 Task: Search stars by the type "Private".
Action: Mouse moved to (974, 91)
Screenshot: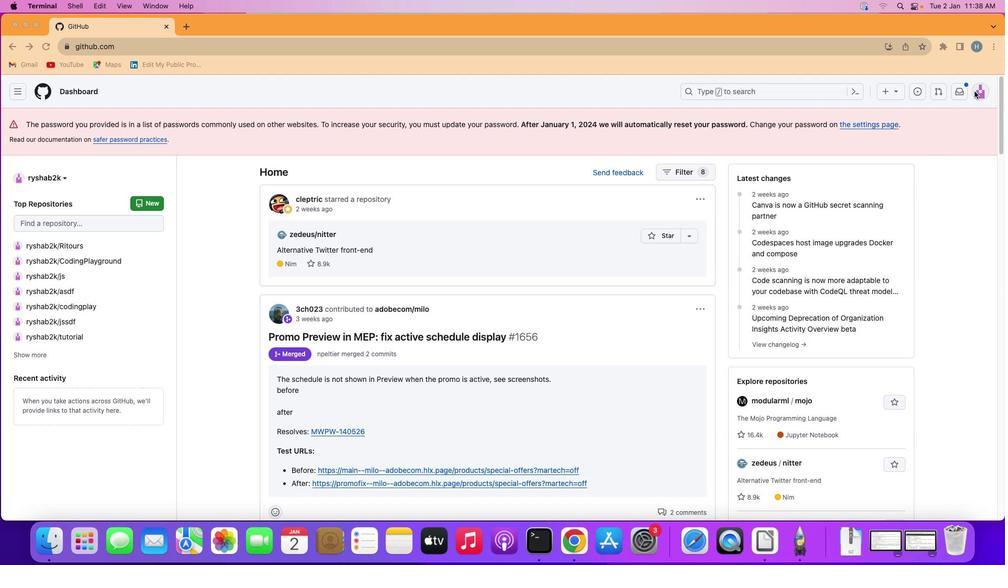 
Action: Mouse pressed left at (974, 91)
Screenshot: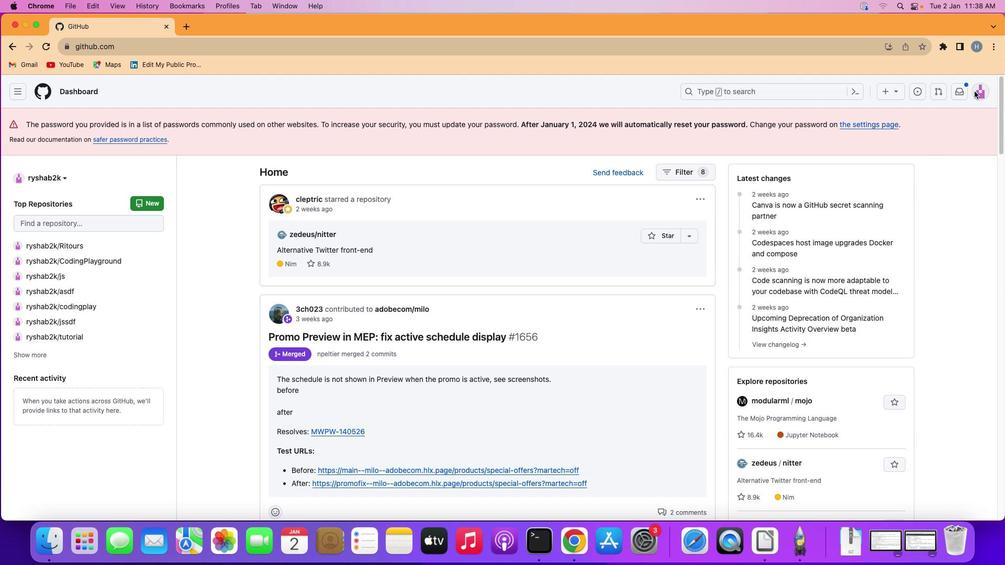 
Action: Mouse moved to (980, 90)
Screenshot: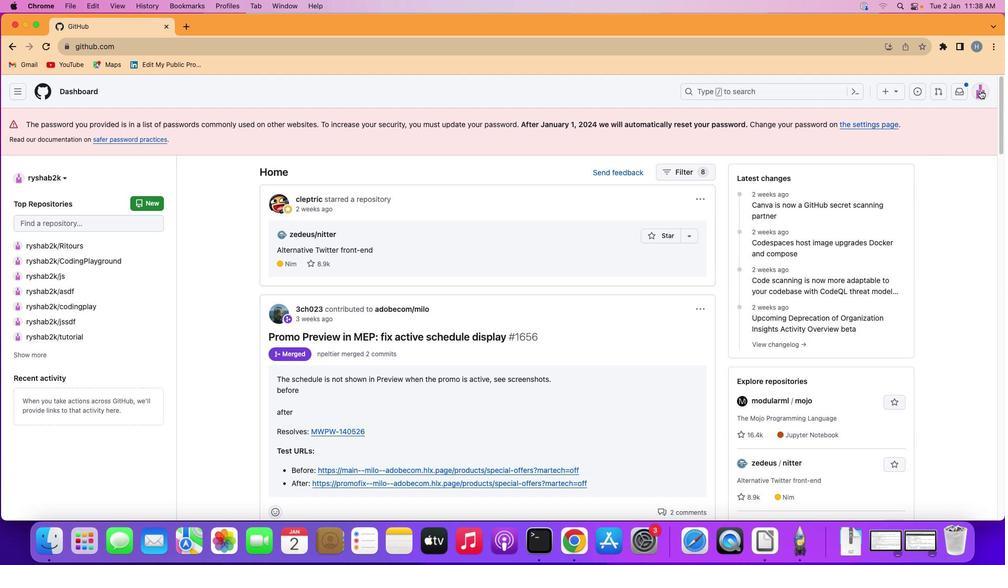 
Action: Mouse pressed left at (980, 90)
Screenshot: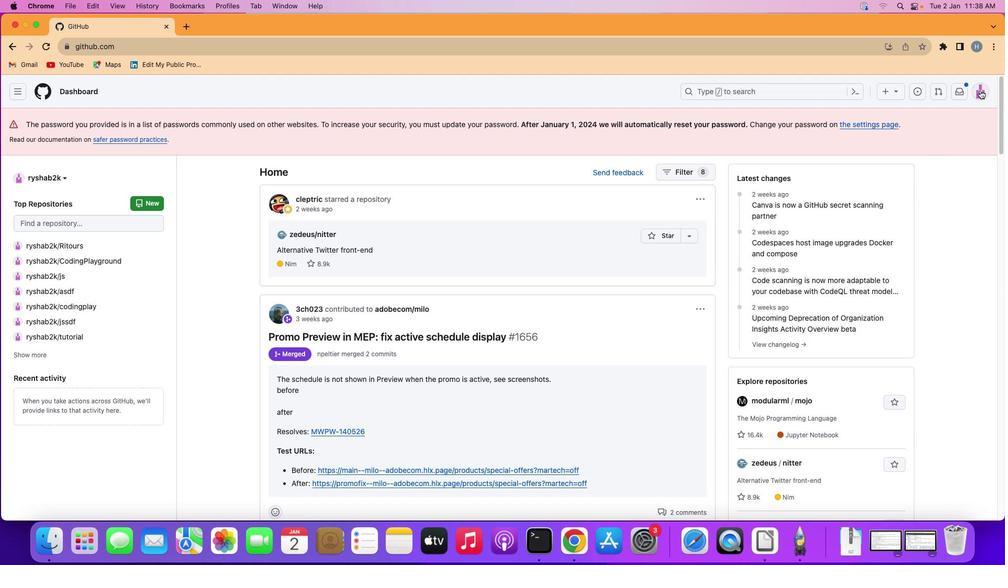 
Action: Mouse moved to (889, 253)
Screenshot: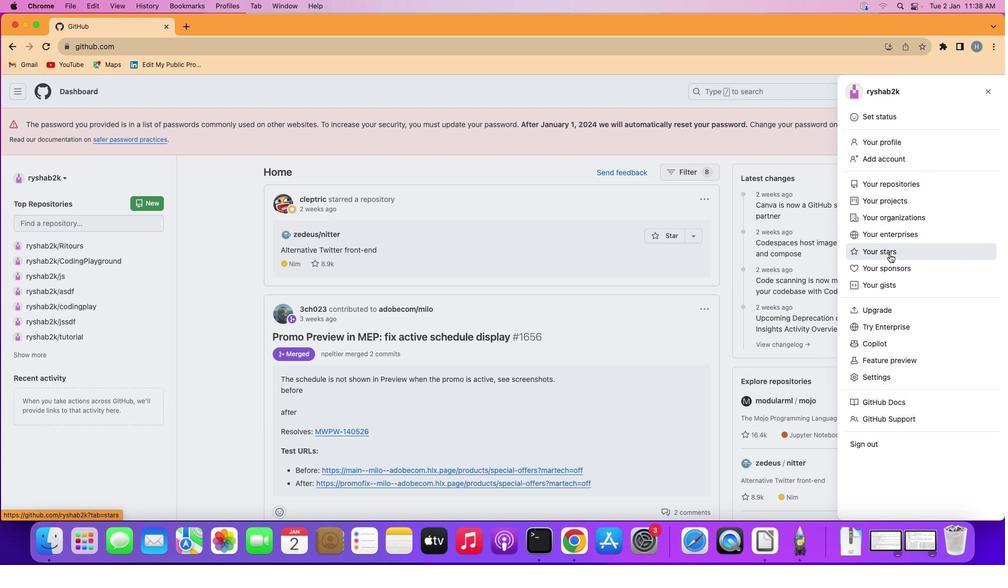 
Action: Mouse pressed left at (889, 253)
Screenshot: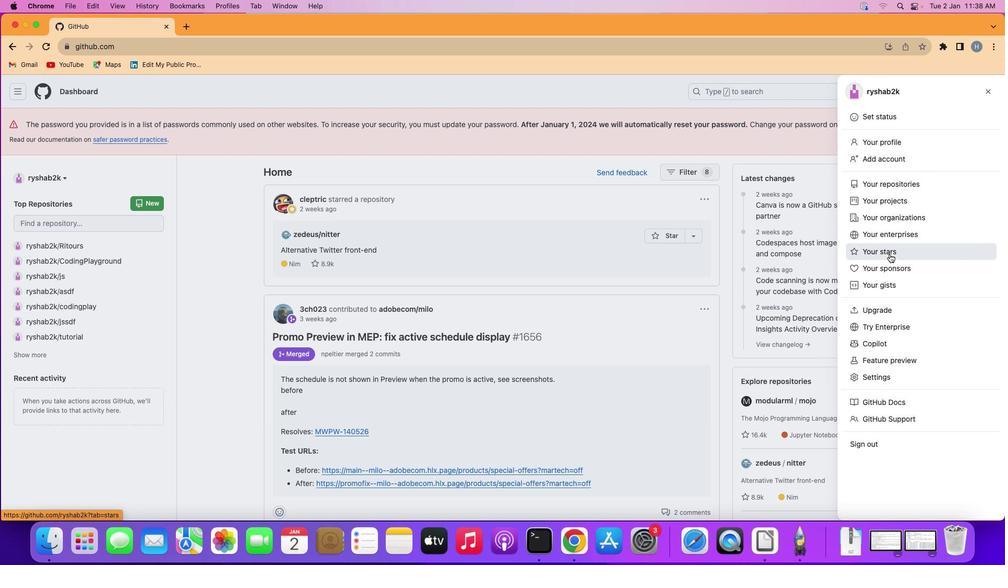 
Action: Mouse moved to (620, 375)
Screenshot: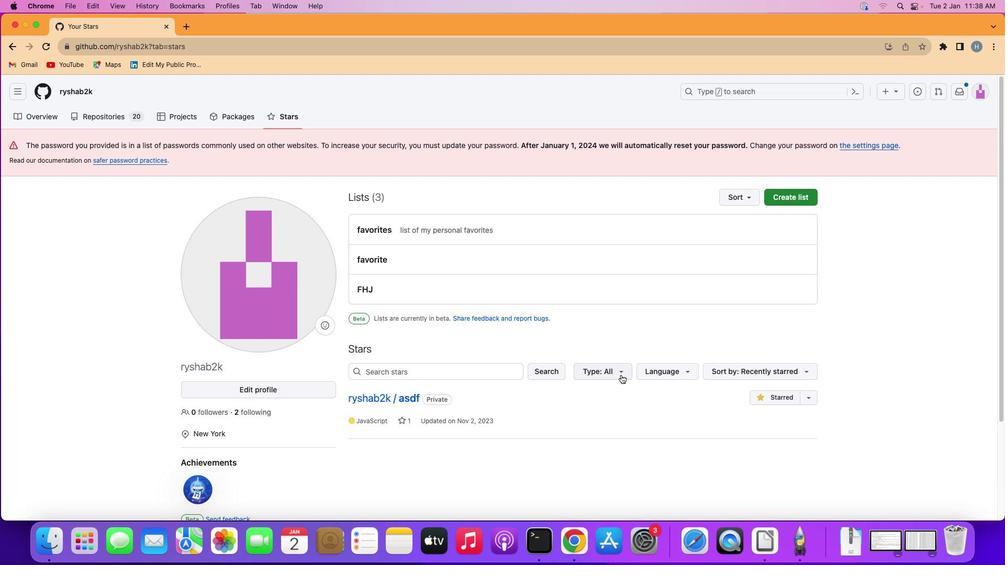 
Action: Mouse pressed left at (620, 375)
Screenshot: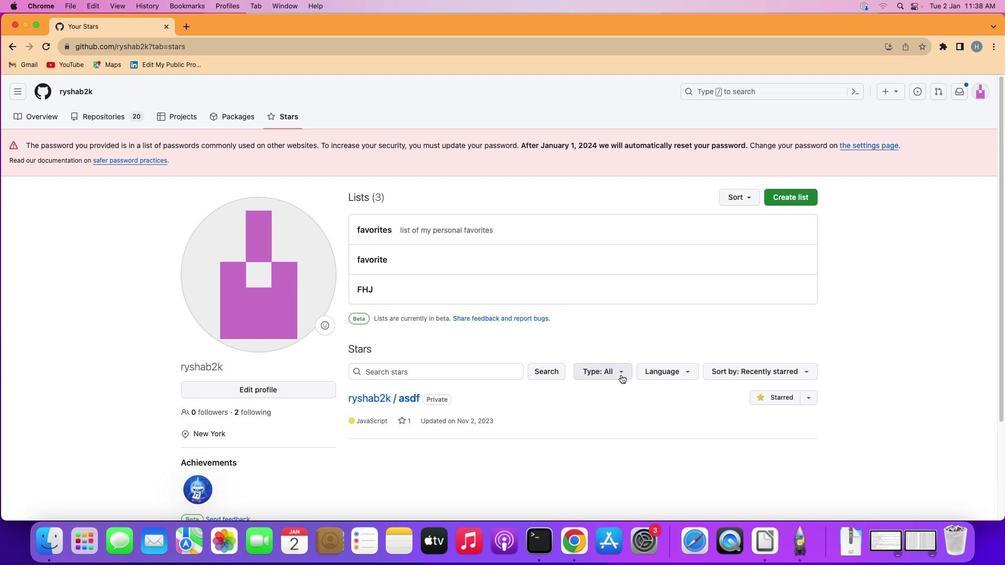 
Action: Mouse moved to (506, 429)
Screenshot: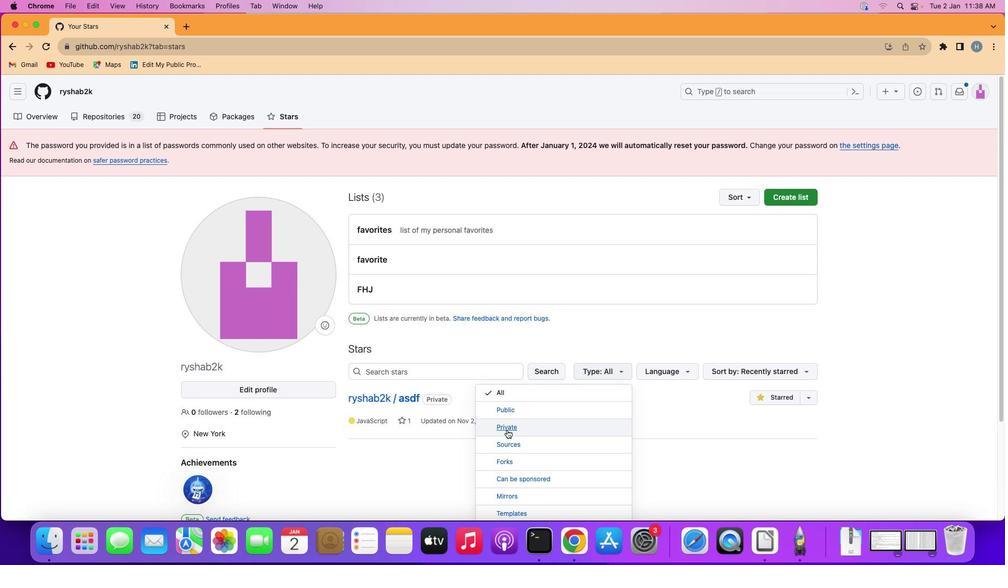 
Action: Mouse pressed left at (506, 429)
Screenshot: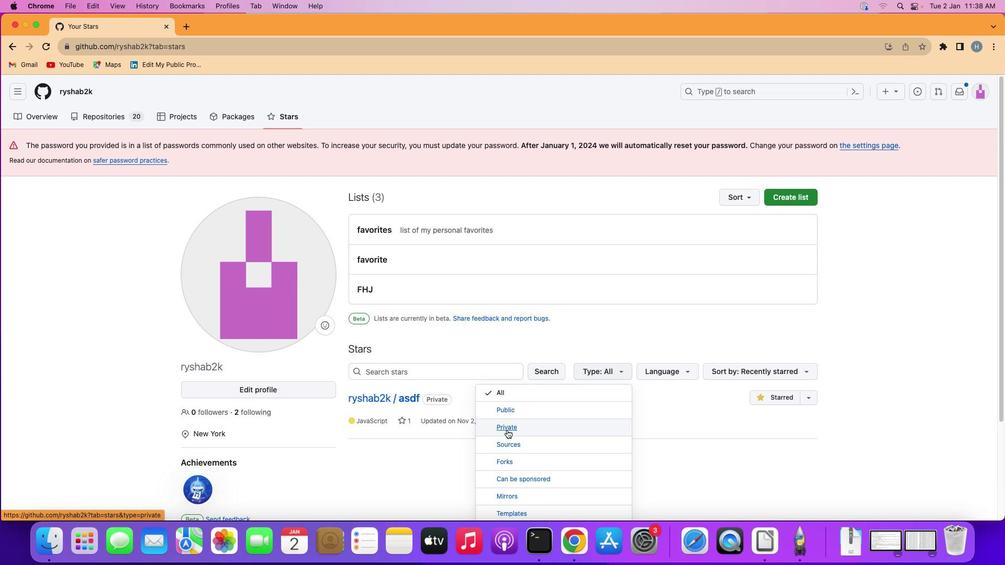 
Action: Mouse moved to (506, 429)
Screenshot: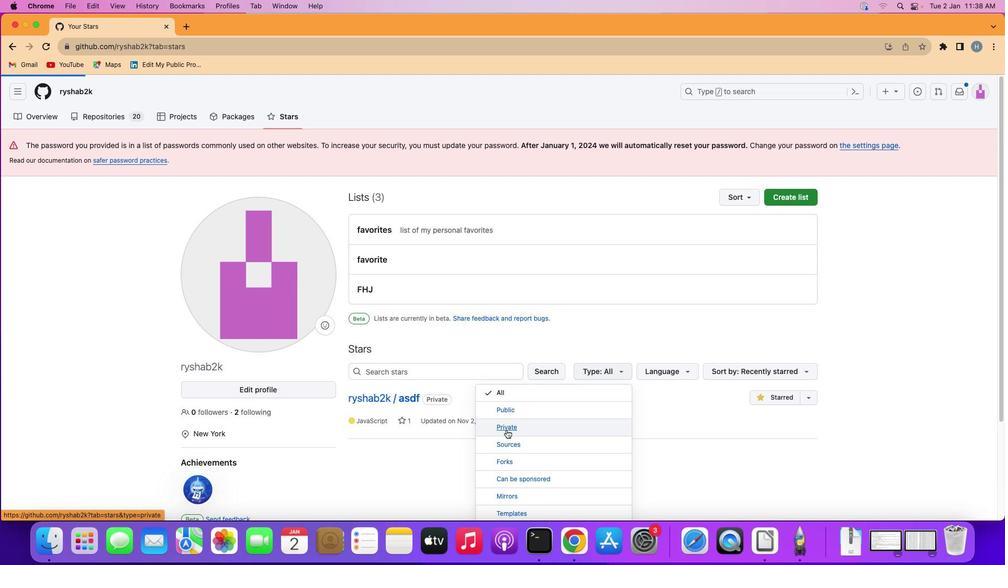 
